 Task: Create a task  Improve the appâ€™s navigation and menu structure , assign it to team member softage.10@softage.net in the project WhiteCap and update the status of the task to  Off Track , set the priority of the task to Medium.
Action: Mouse moved to (75, 285)
Screenshot: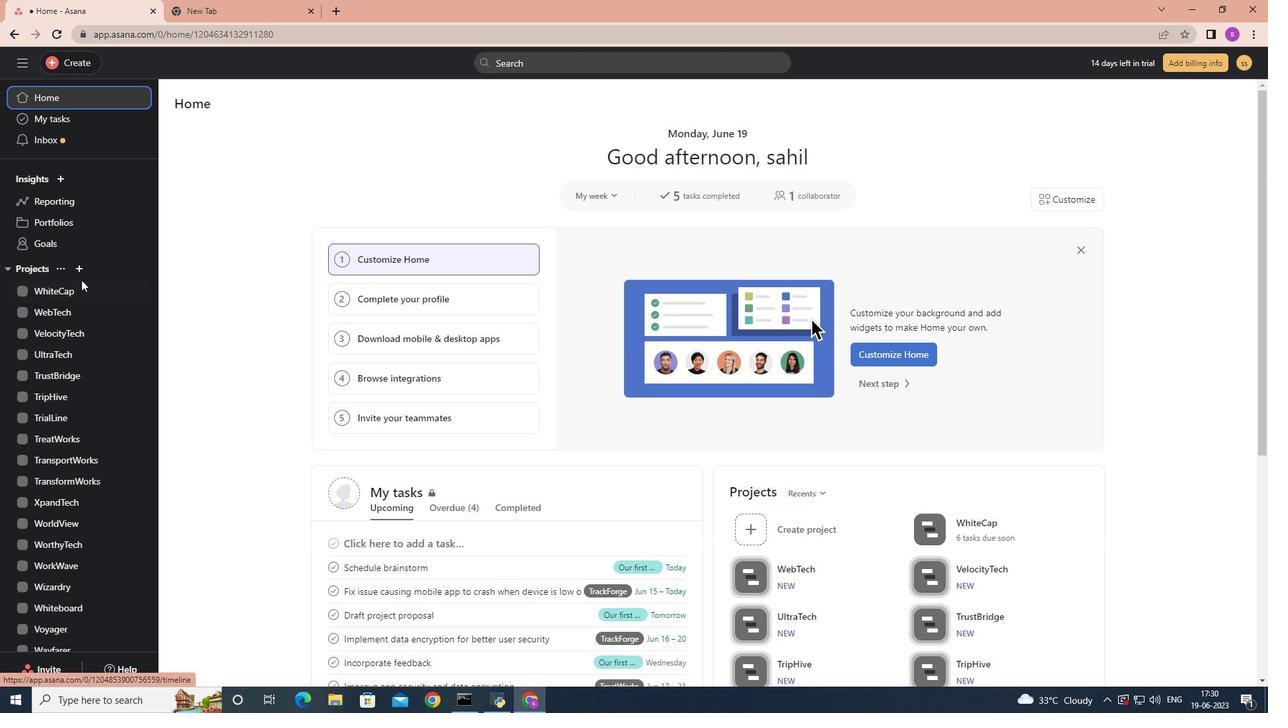 
Action: Mouse pressed left at (75, 285)
Screenshot: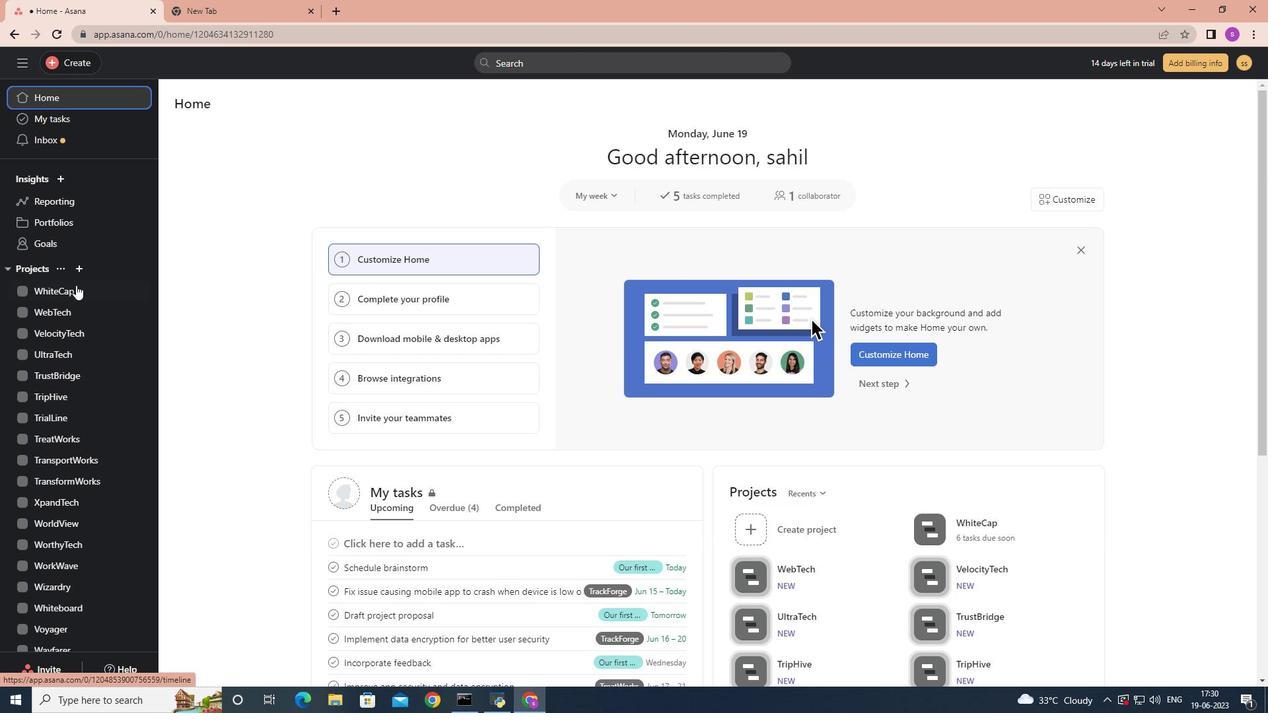
Action: Mouse moved to (207, 167)
Screenshot: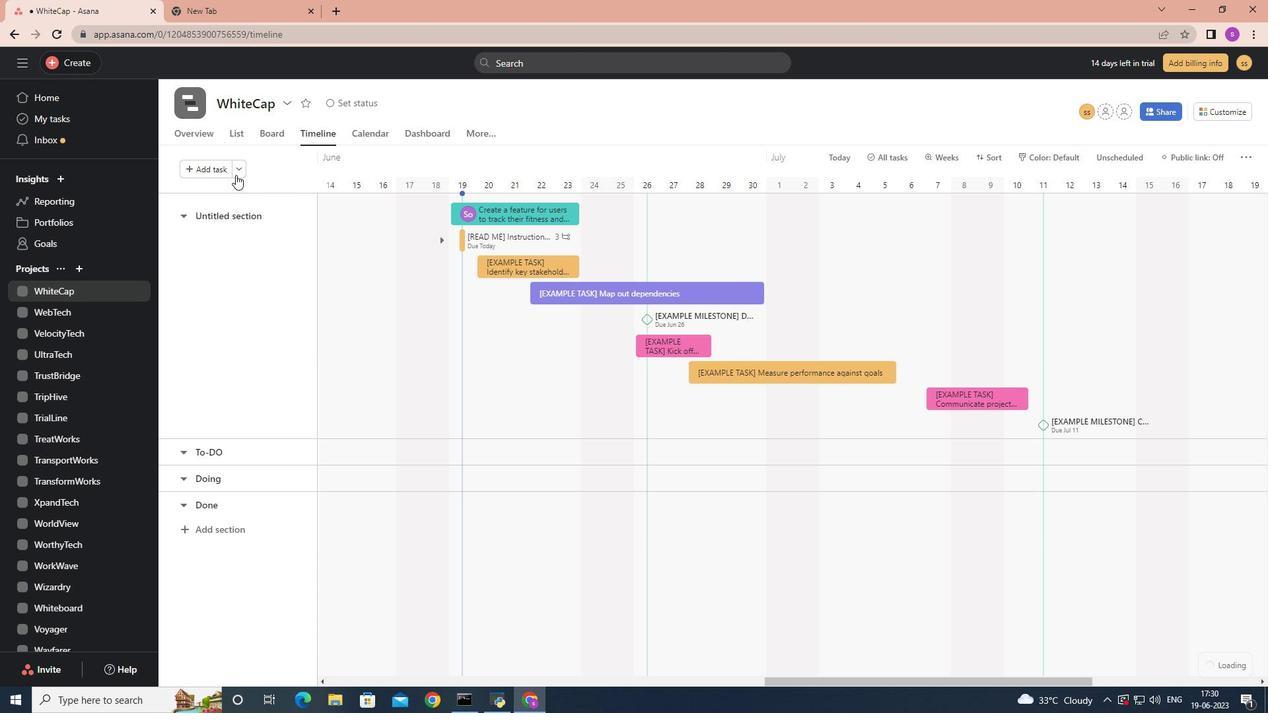 
Action: Mouse pressed left at (207, 167)
Screenshot: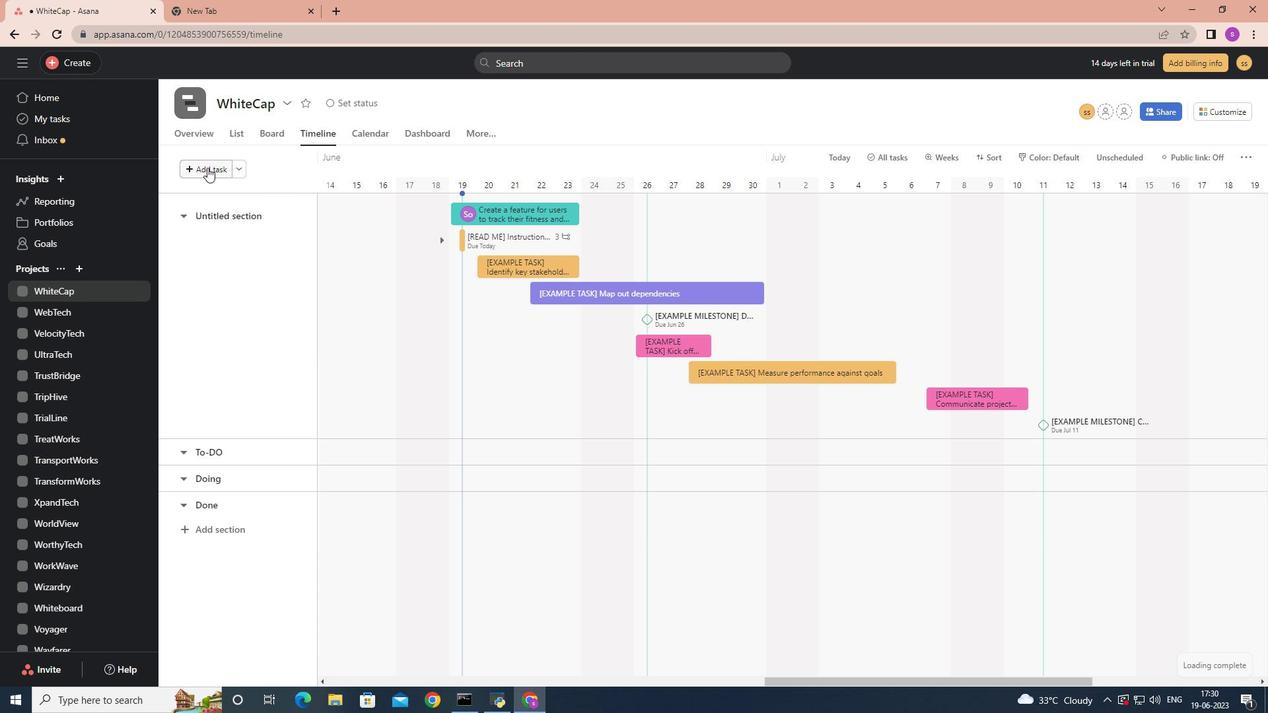 
Action: Key pressed <Key.shift>Improve<Key.space>the<Key.space>app;<Key.backspace>'s<Key.space>navigation<Key.space>and<Key.space>menu<Key.space>structure<Key.enter>
Screenshot: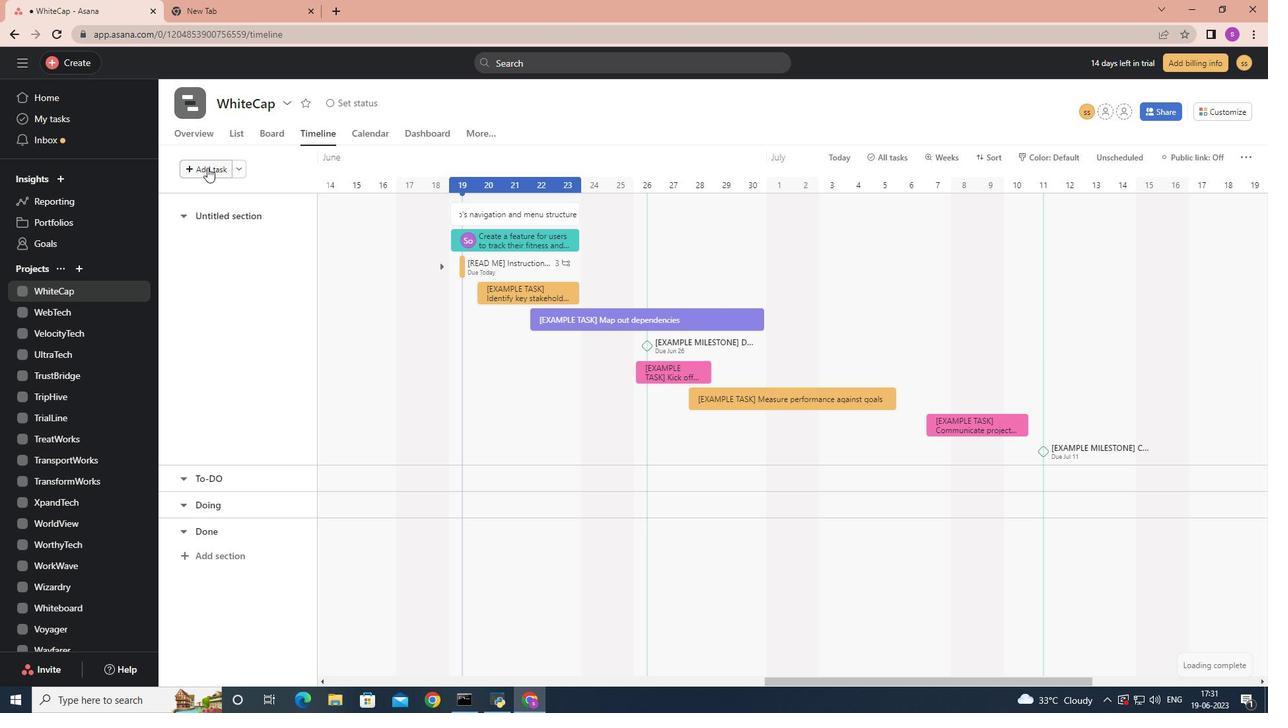 
Action: Mouse moved to (553, 209)
Screenshot: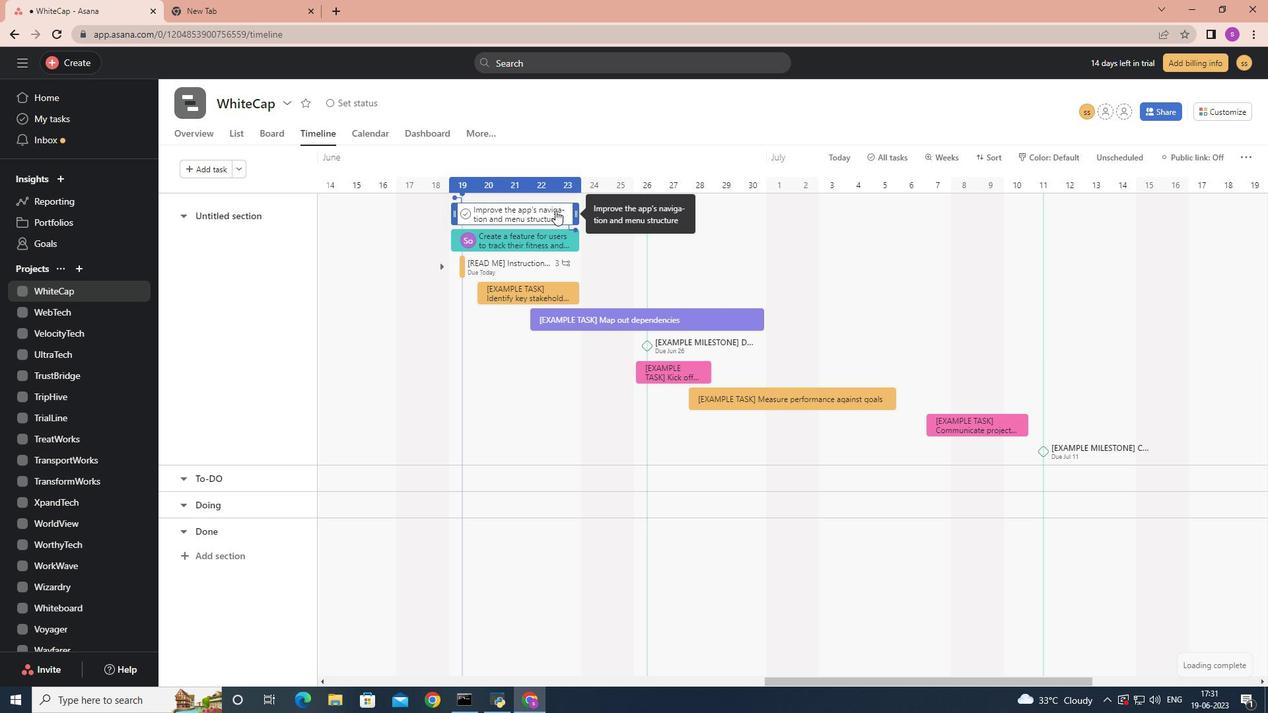 
Action: Mouse pressed left at (553, 209)
Screenshot: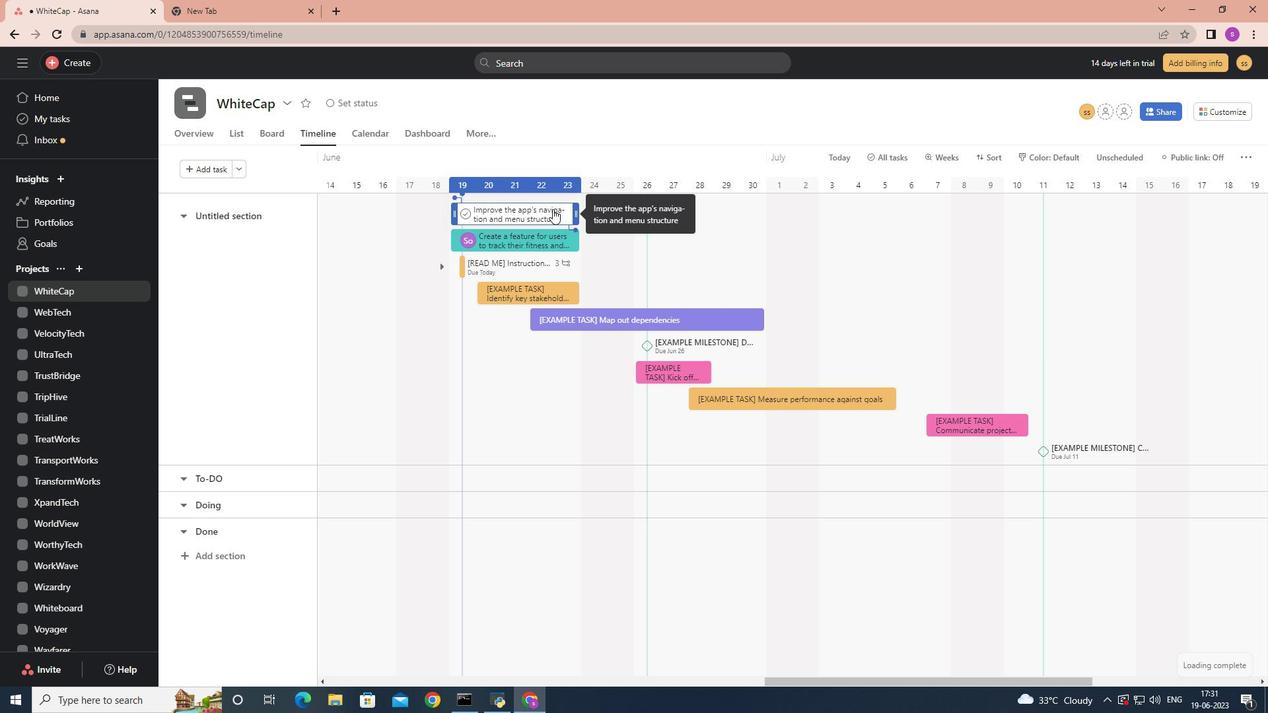 
Action: Mouse moved to (979, 237)
Screenshot: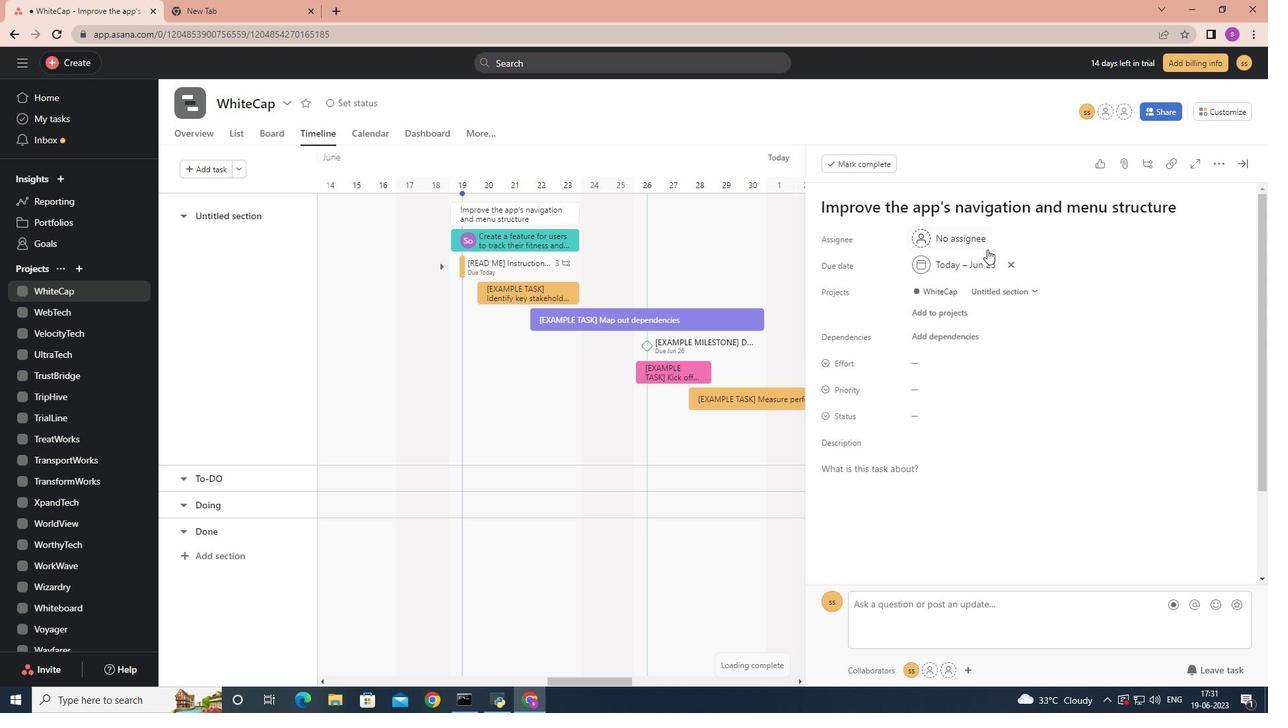 
Action: Mouse pressed left at (979, 237)
Screenshot: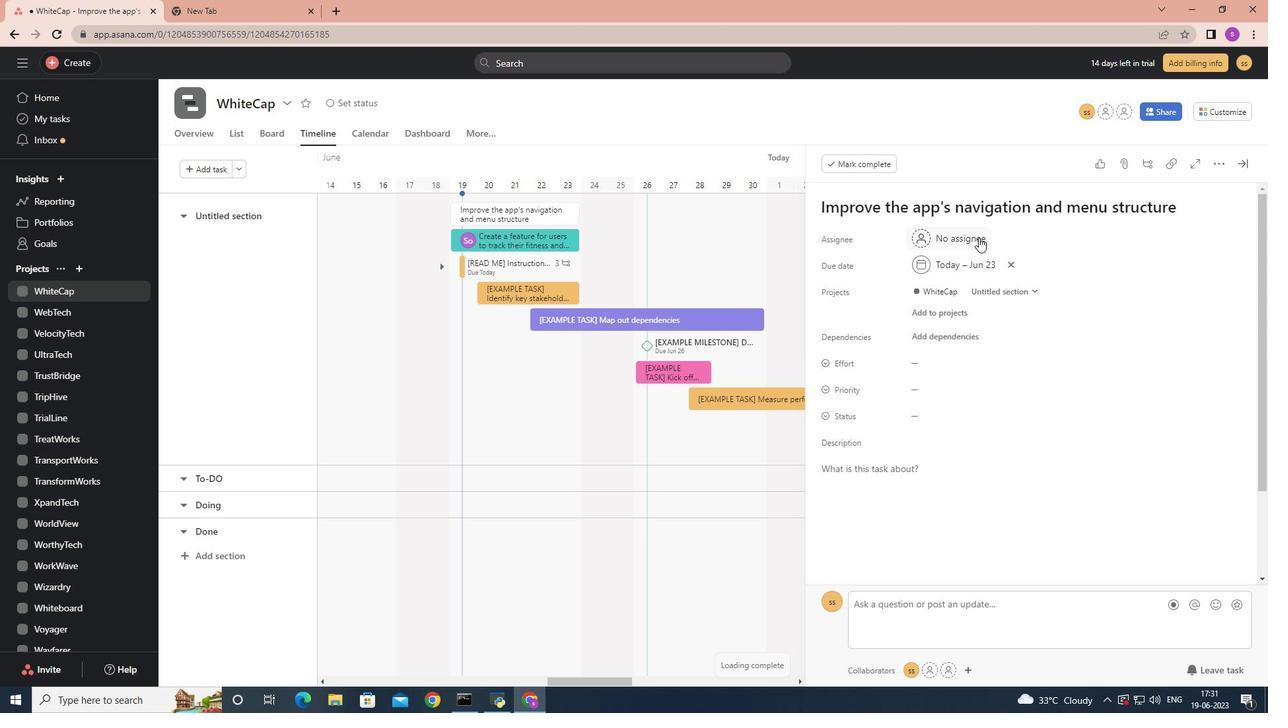 
Action: Key pressed softage.10
Screenshot: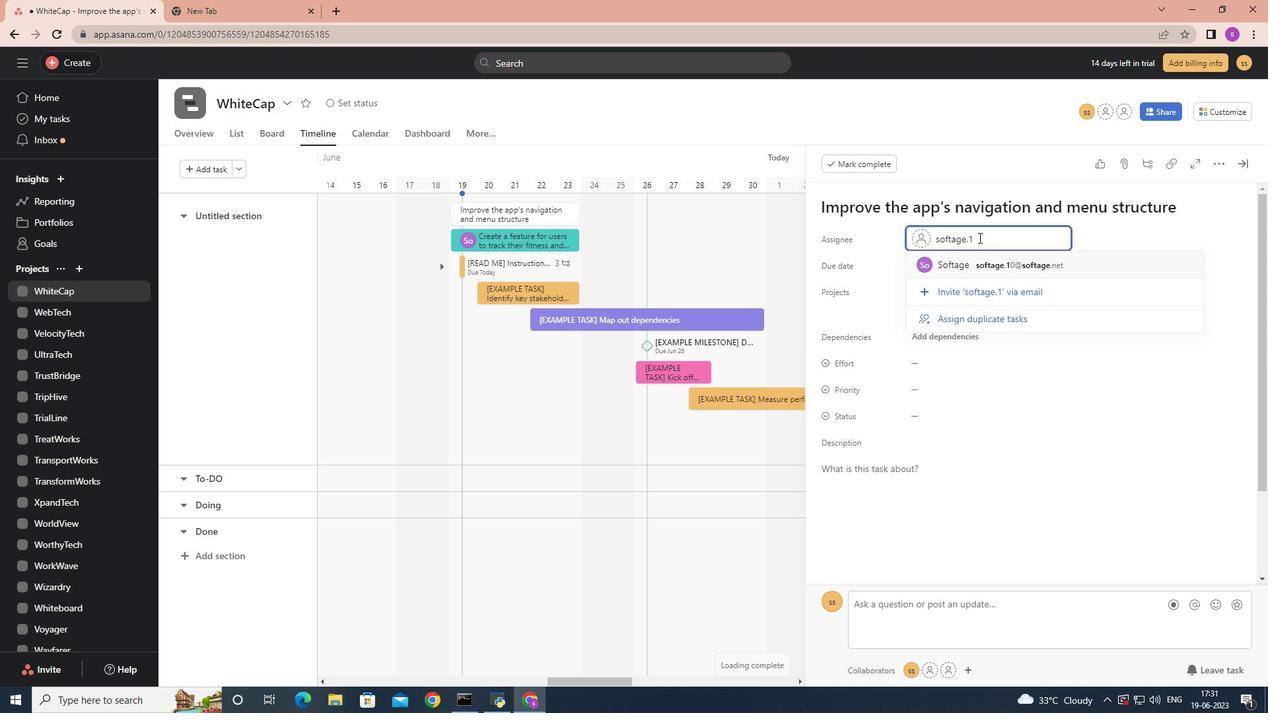 
Action: Mouse moved to (993, 266)
Screenshot: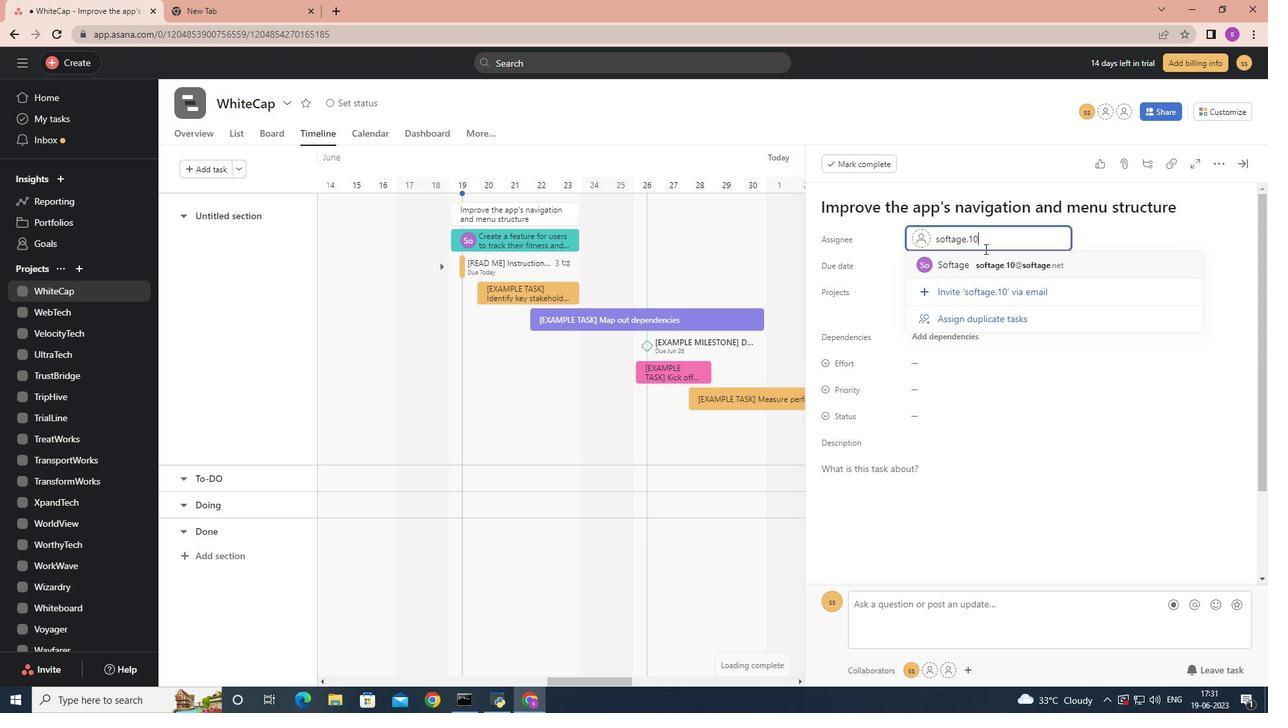 
Action: Mouse pressed left at (993, 266)
Screenshot: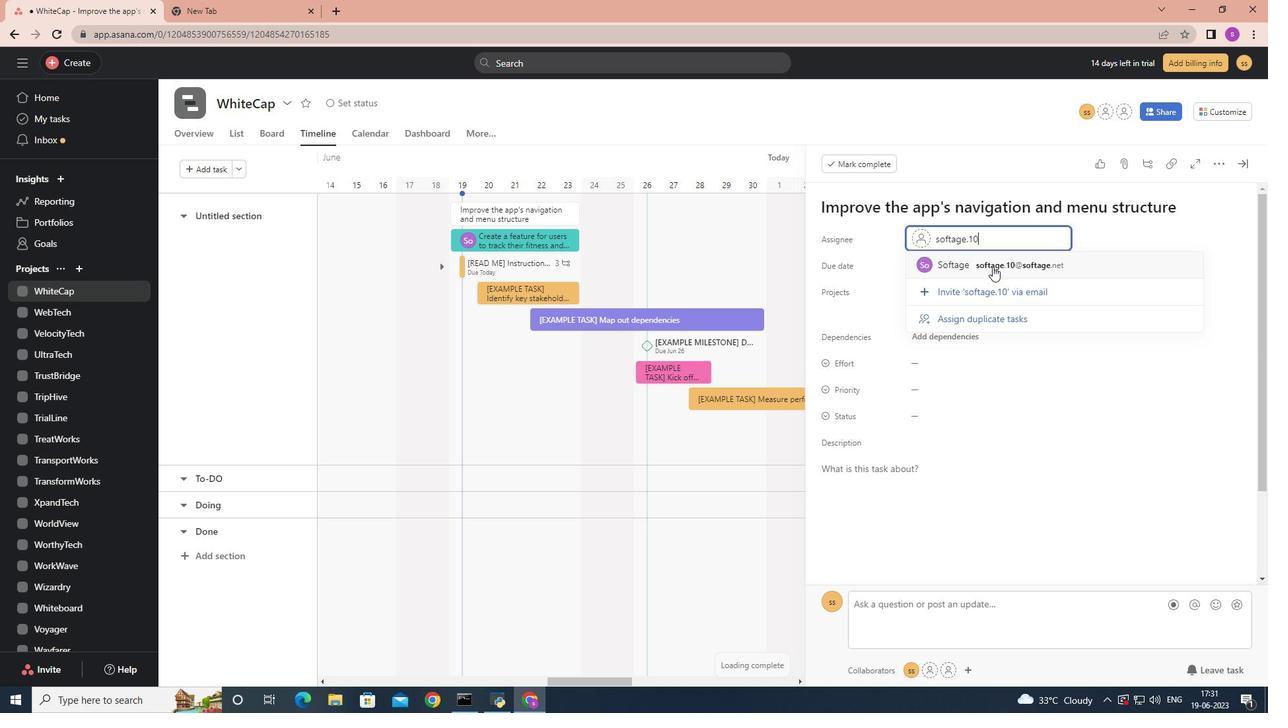 
Action: Mouse moved to (919, 414)
Screenshot: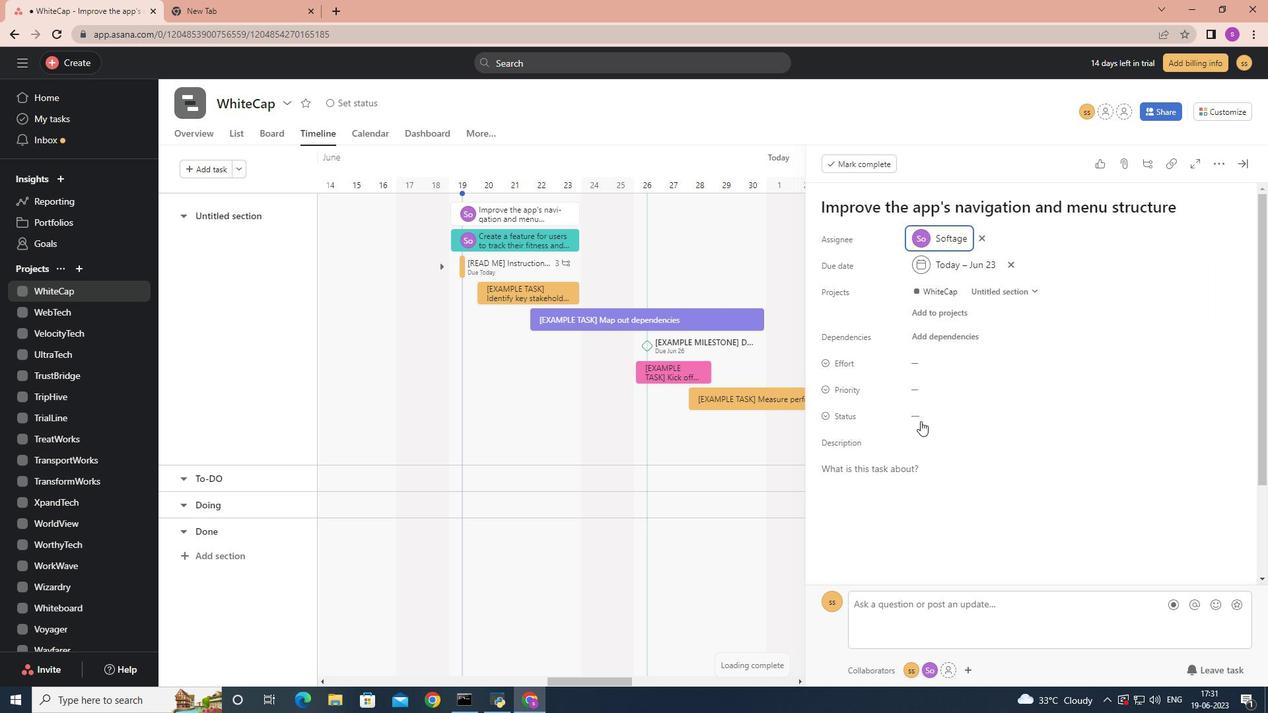 
Action: Mouse pressed left at (919, 414)
Screenshot: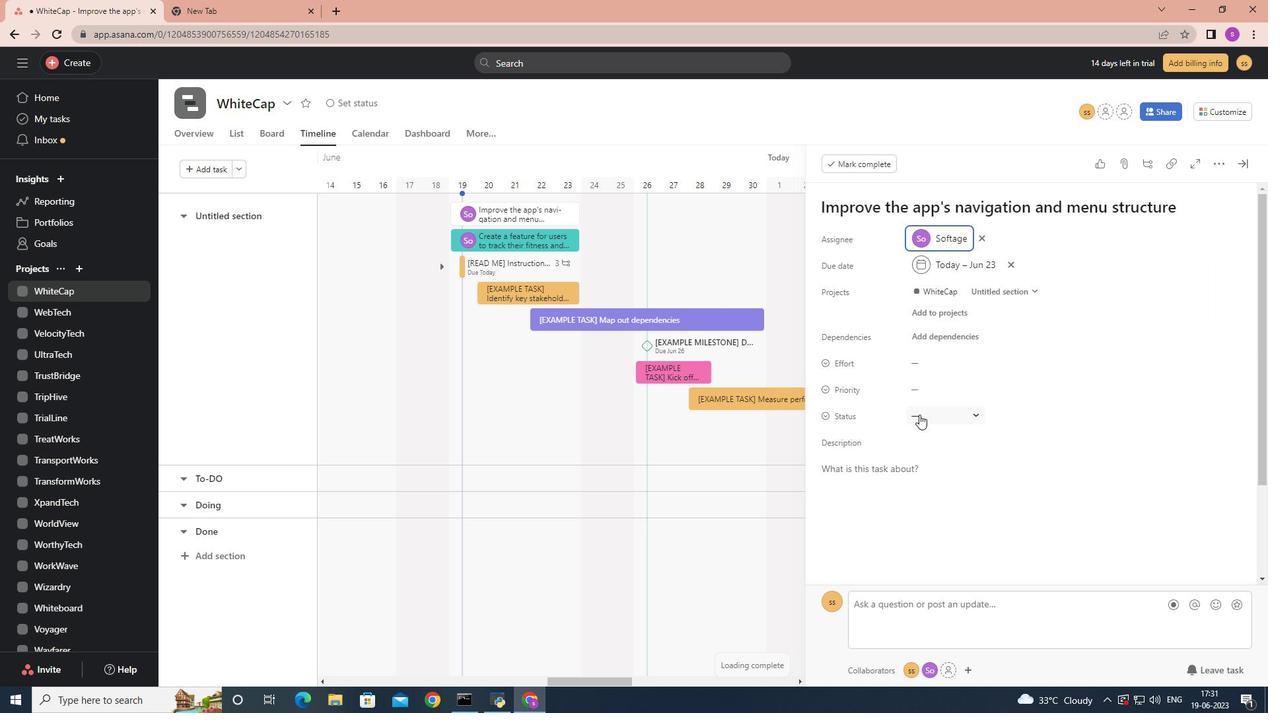 
Action: Mouse moved to (970, 508)
Screenshot: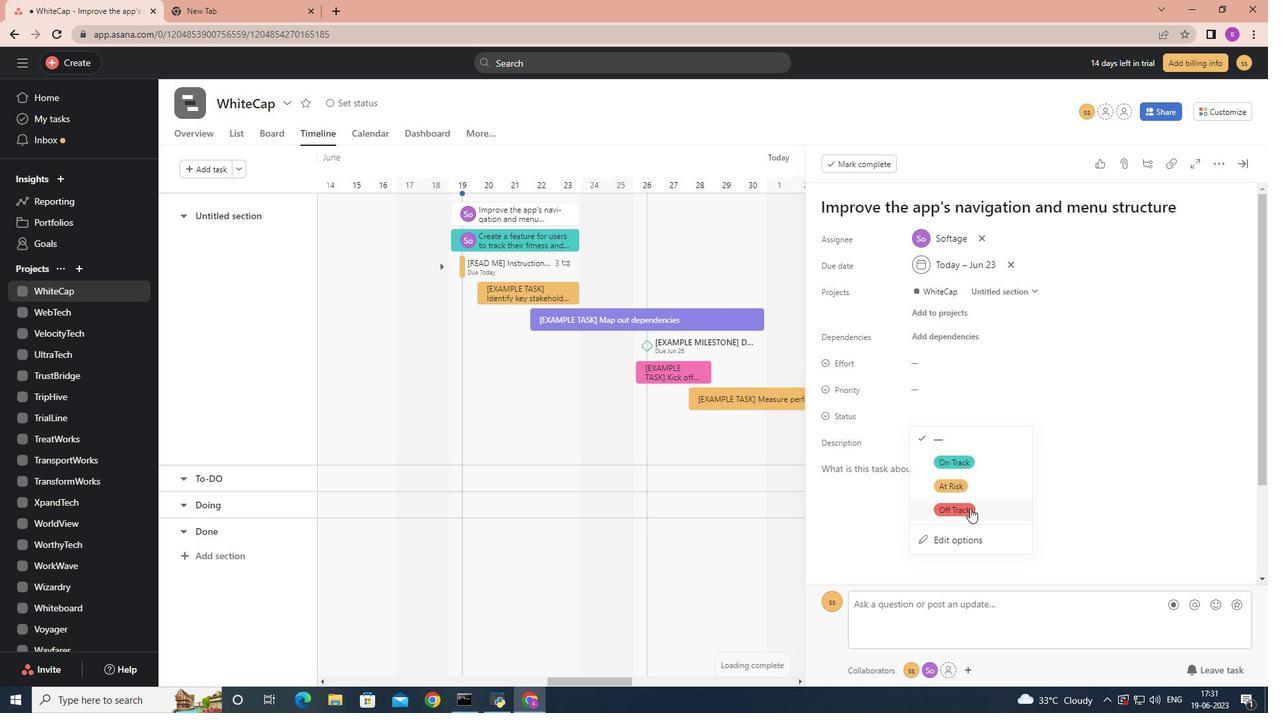 
Action: Mouse pressed left at (970, 508)
Screenshot: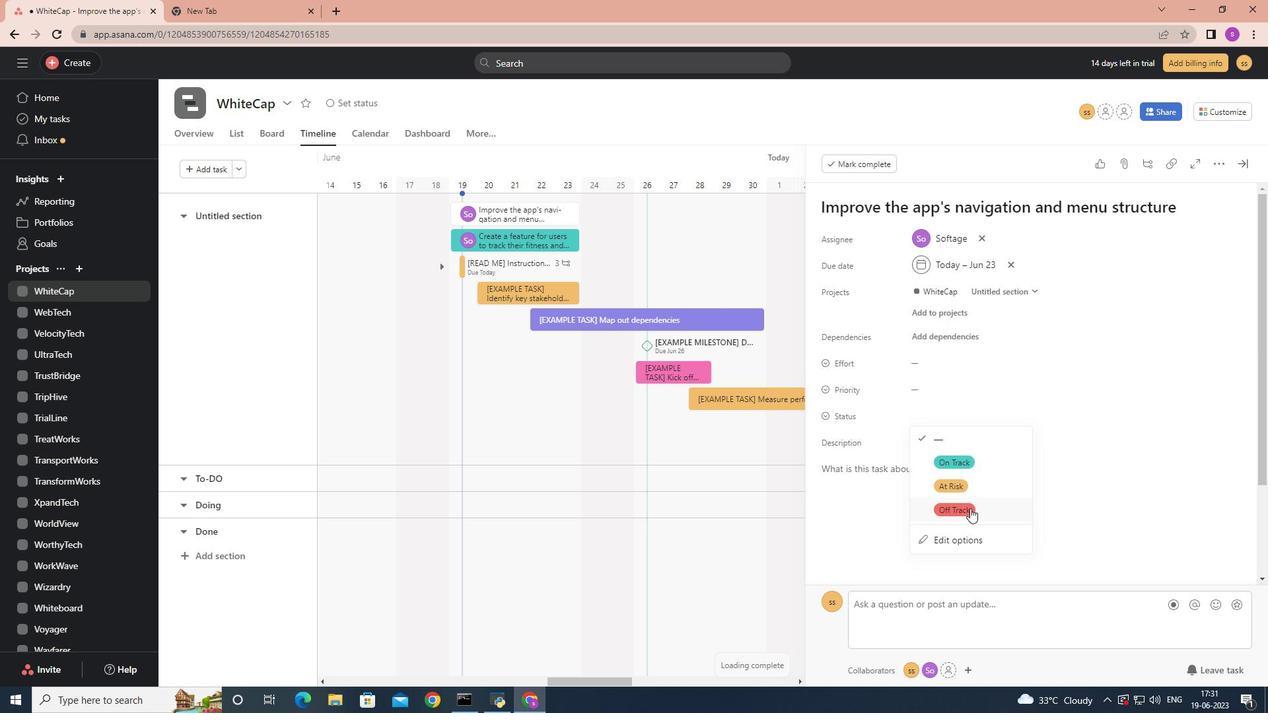 
Action: Mouse moved to (921, 391)
Screenshot: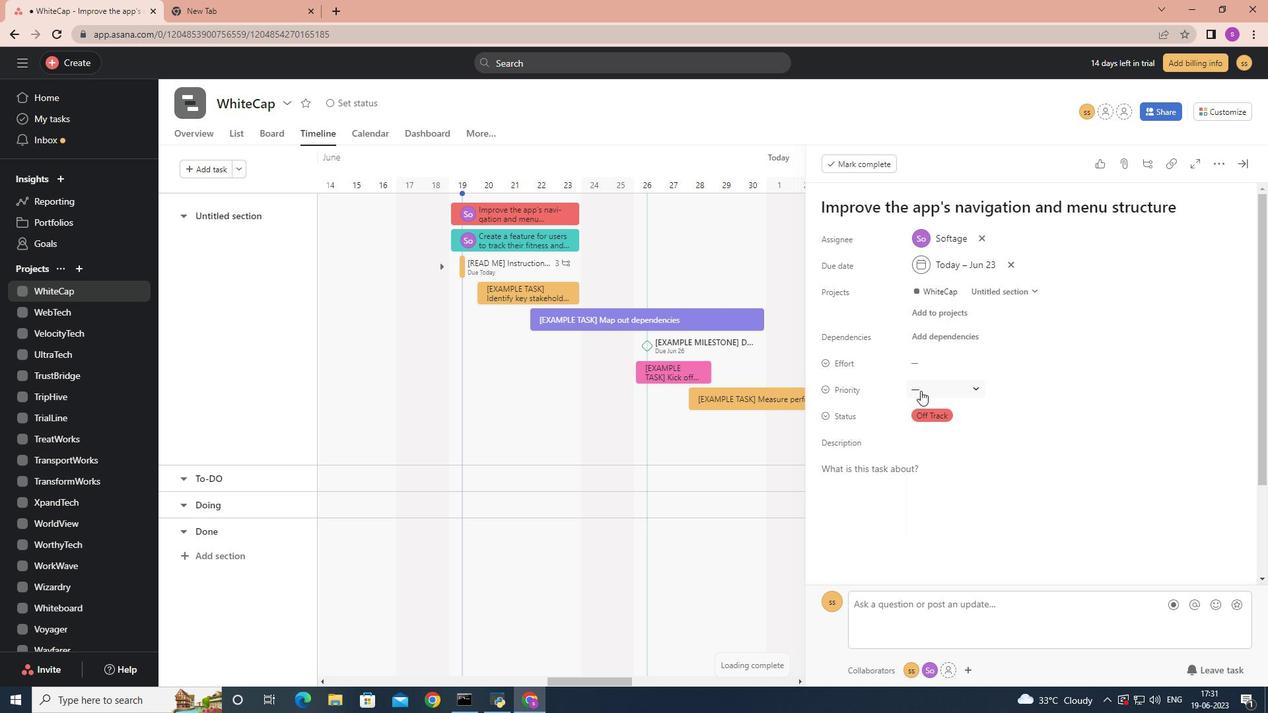 
Action: Mouse pressed left at (921, 391)
Screenshot: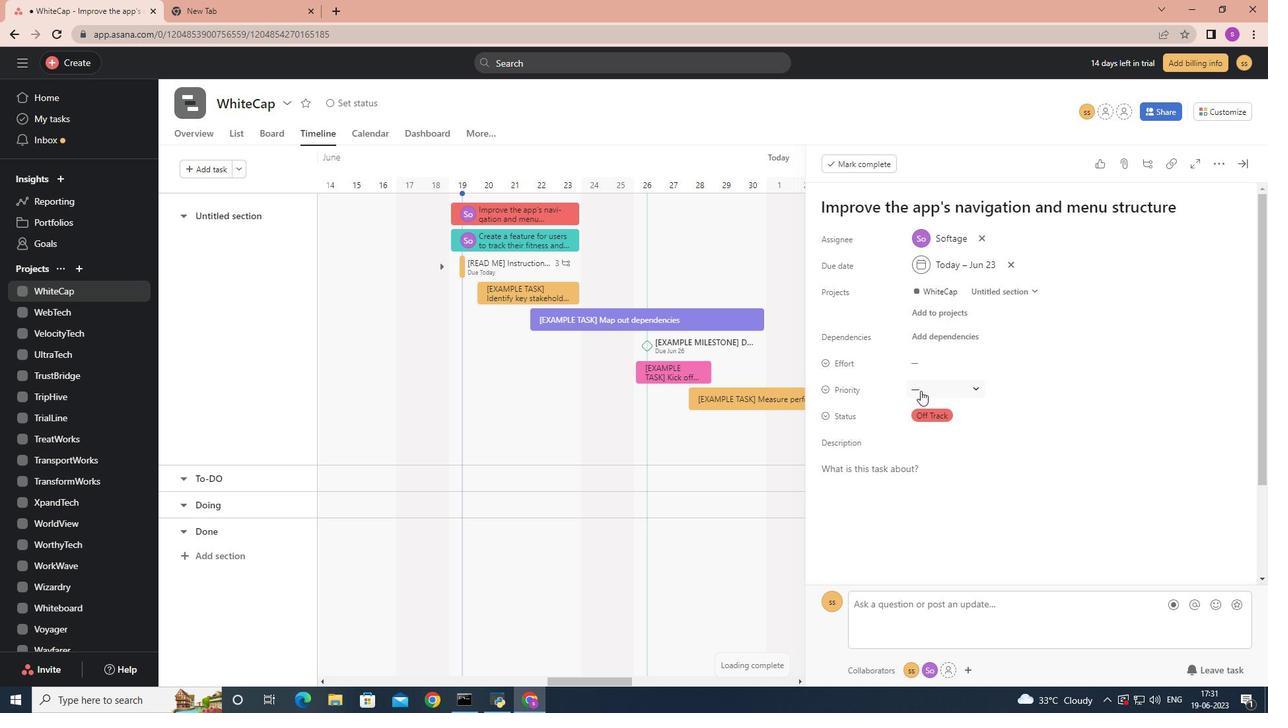 
Action: Mouse moved to (964, 456)
Screenshot: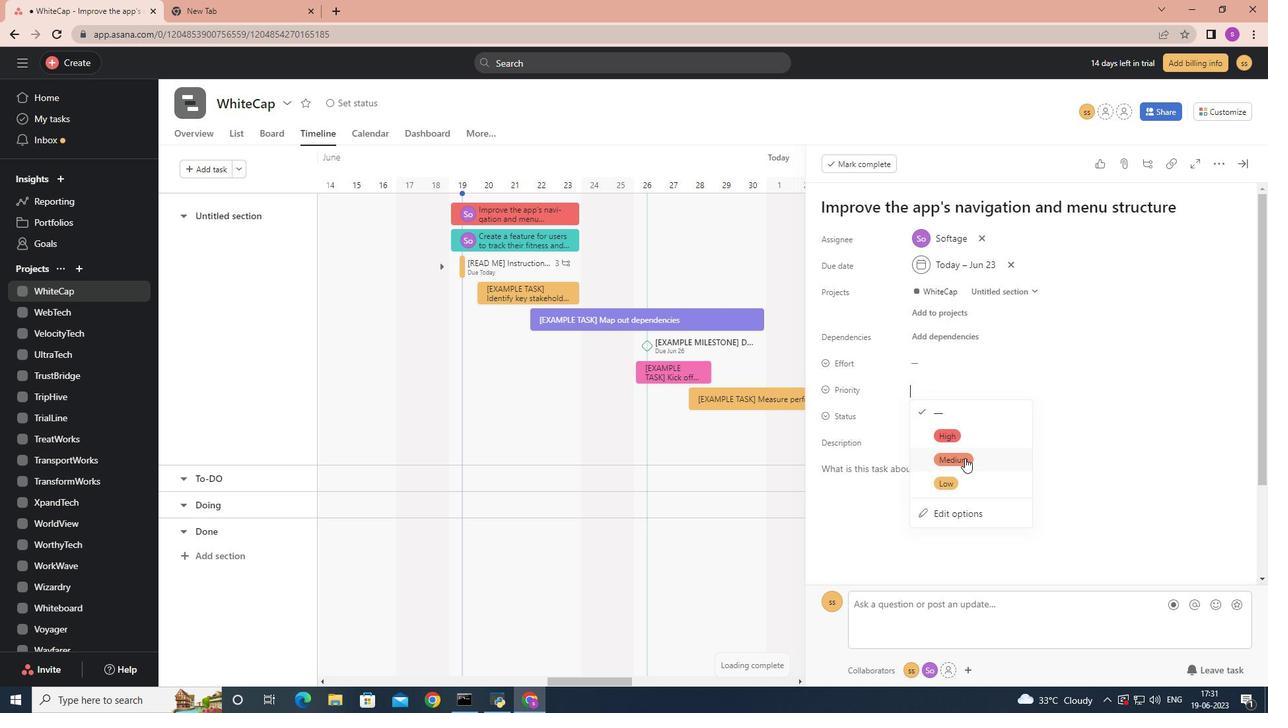 
Action: Mouse pressed left at (964, 456)
Screenshot: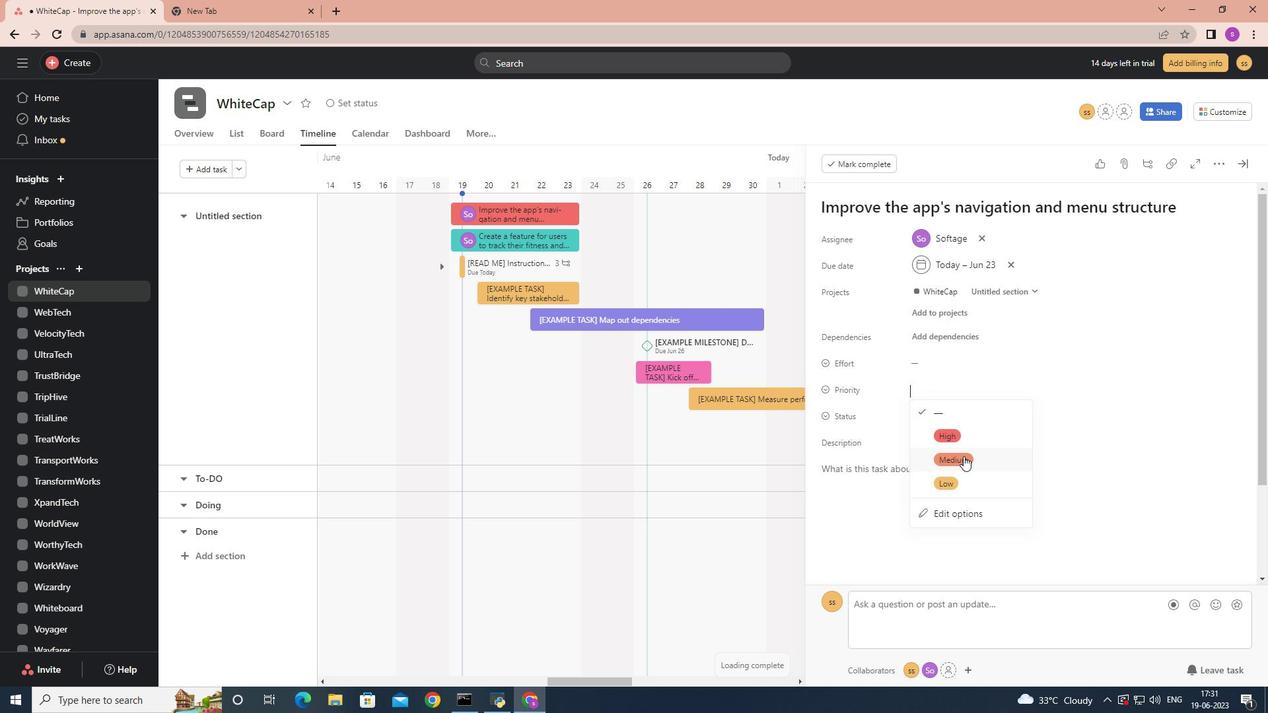 
Action: Mouse moved to (960, 432)
Screenshot: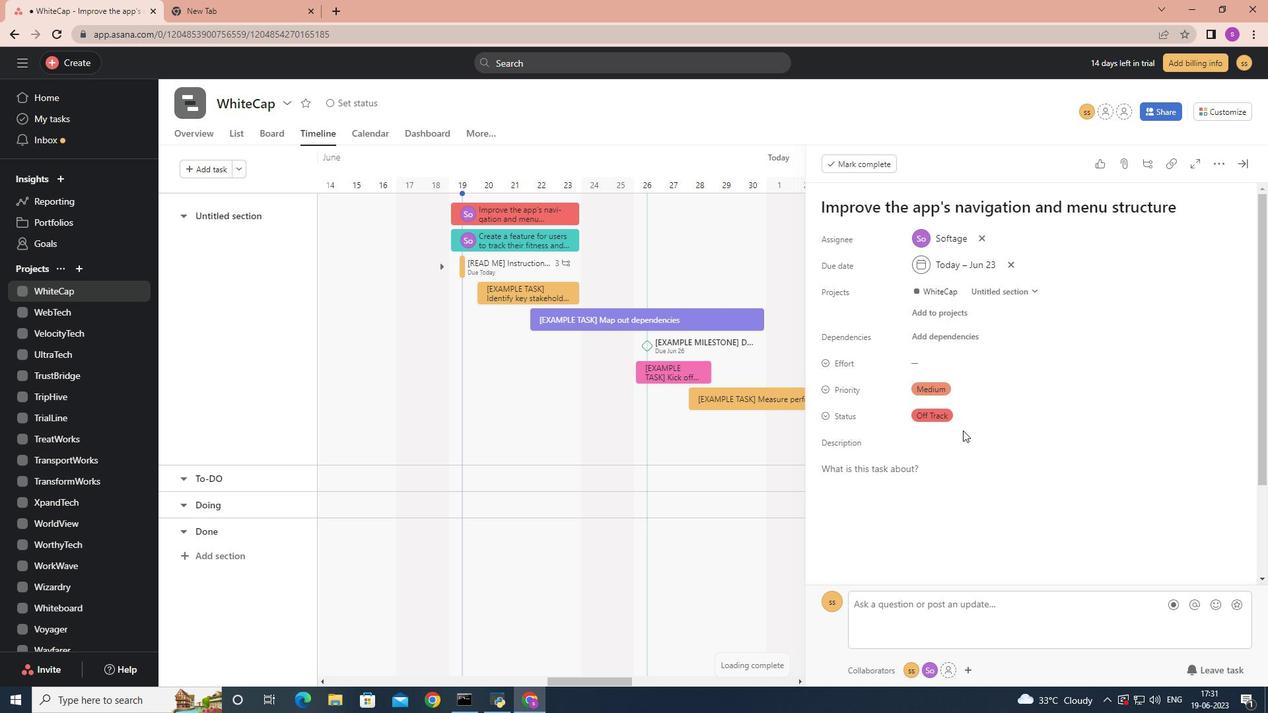 
